Task: open an excel sheet and write heading  Expense ManagerAdd Datesin a column and its values below  '2023-05-01, 2023-05-03, 2023-05-05, 2023-05-10, 2023-05-15, 2023-05-20, 2023-05-25 & 2023-05-31'Add Categories in next column and its values below  Food, Transportation, Utilities, Food, Housing, Entertainment, Utilities & FoodAdd Descriptionsin next column and its values below  Grocery Store, Bus Fare, Internet Bill, Restaurant, Rent, Movie Tickets, Electricity Bill & Grocery StoreAdd Amountin next column and its values below  $50, $5, $60, $30, $800, $20, $70 & $40Save page CashBook analysisbook
Action: Mouse moved to (32, 115)
Screenshot: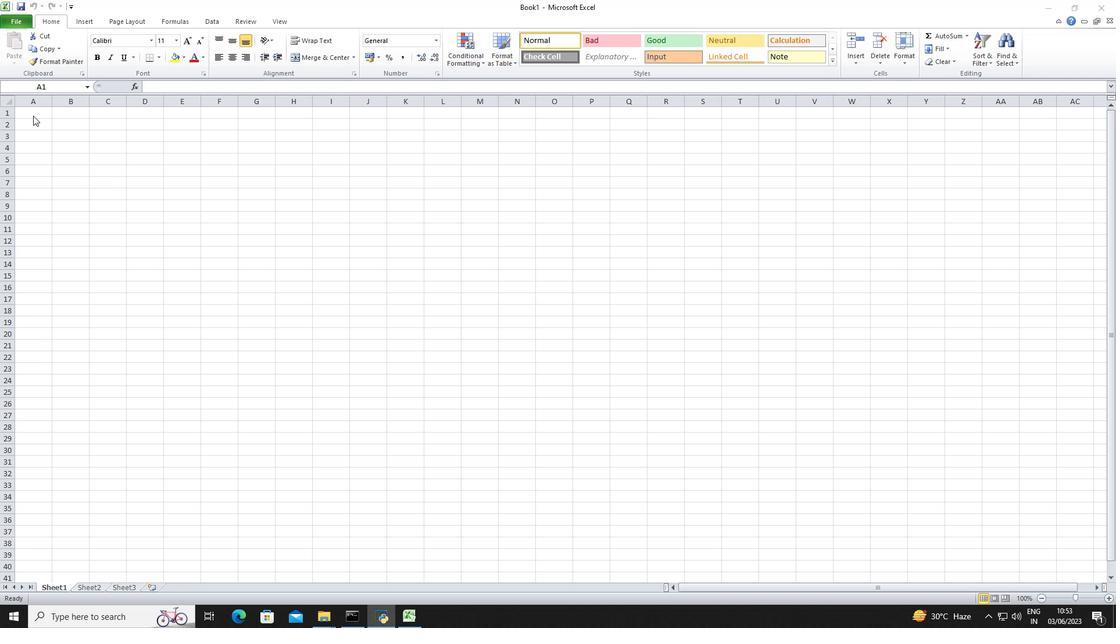
Action: Mouse pressed left at (32, 115)
Screenshot: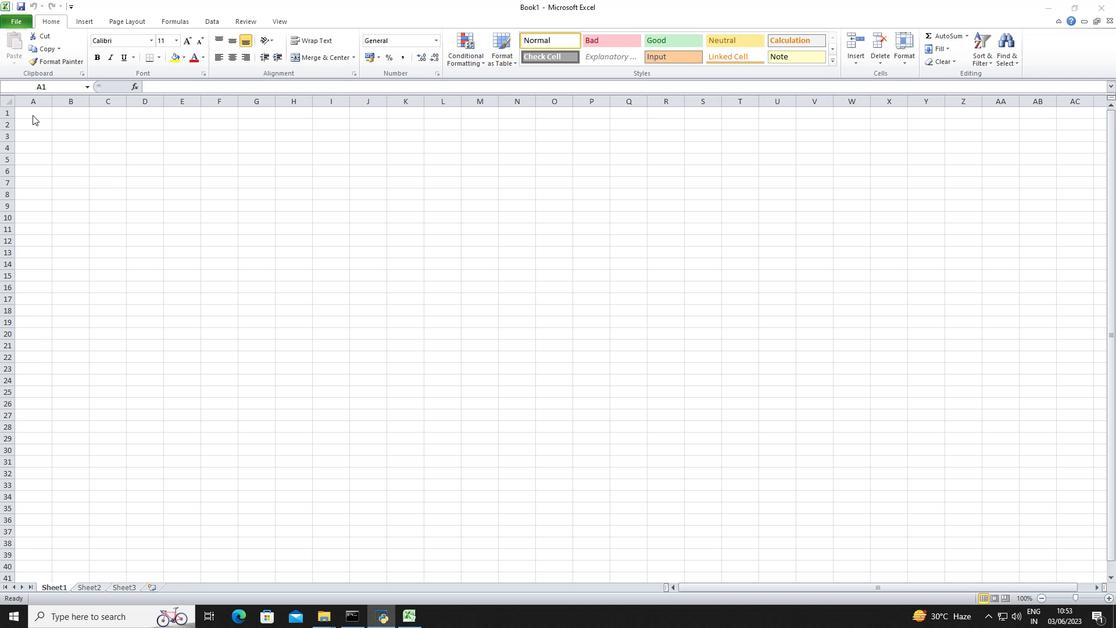 
Action: Key pressed <Key.shift>Expense<Key.space><Key.shift>Manager<Key.down><Key.down><Key.shift>Dates<Key.down>20323<Key.backspace><Key.backspace><Key.backspace>23-05-01<Key.down>2023-05-03<Key.down>2023-05-05<Key.down>203<Key.backspace>23-05-10<Key.down>2023-05-15<Key.down>2023-05-25<Key.backspace>0<Key.enter>2023-05-25<Key.enter>2023-05-31<Key.enter><Key.right><Key.up><Key.up><Key.up><Key.up><Key.up><Key.up><Key.up><Key.up><Key.right><Key.up><Key.shift>Categories<Key.down><Key.shift>Food<Key.down><Key.shift>Transportation<Key.down><Key.shift><Key.shift><Key.shift><Key.shift><Key.shift><Key.shift><Key.shift><Key.shift><Key.shift><Key.shift><Key.shift><Key.shift><Key.shift><Key.shift><Key.shift><Key.shift><Key.shift><Key.shift><Key.shift>Utilities<Key.down><Key.shift>Food<Key.space><Key.enter><Key.shift>Housing<Key.enter><Key.shift>Entertainment<Key.down><Key.shift><Key.shift><Key.shift><Key.shift><Key.shift><Key.shift><Key.shift><Key.shift><Key.shift><Key.shift><Key.shift><Key.shift><Key.shift><Key.shift><Key.shift><Key.shift><Key.shift><Key.shift><Key.shift><Key.shift>Utilities<Key.down><Key.shift><Key.shift><Key.shift><Key.shift><Key.shift><Key.shift>Food<Key.down><Key.right><Key.up><Key.right><Key.up><Key.right><Key.up><Key.left><Key.up><Key.right><Key.up><Key.right><Key.up><Key.up><Key.left><Key.up><Key.left><Key.up><Key.shift>Description<Key.down><Key.shift>Grocery<Key.space><Key.shift>Store<Key.enter><Key.shift>Bus<Key.space><Key.shift>Fare<Key.enter><Key.shift>Internet<Key.space><Key.shift>Bill<Key.down><Key.shift>Restaurant<Key.enter><Key.shift>Rent<Key.down><Key.shift>Movie<Key.space><Key.shift>Tickets<Key.down><Key.shift>Electricity<Key.space><Key.shift>Bill<Key.down><Key.shift>Grocery<Key.space><Key.shift>Store<Key.down><Key.right><Key.right><Key.up><Key.up><Key.up><Key.up><Key.up><Key.up><Key.up><Key.up><Key.up><Key.shift>Amount<Key.down><Key.shift>$50<Key.down><Key.shift><Key.shift><Key.shift><Key.shift><Key.shift><Key.shift><Key.shift>$5<Key.down><Key.shift><Key.shift><Key.shift><Key.shift><Key.shift>$60<Key.down><Key.shift>$30<Key.down><Key.shift><Key.shift><Key.shift><Key.shift><Key.shift>$800<Key.down><Key.shift>$20<Key.down><Key.shift><Key.shift><Key.shift><Key.shift><Key.shift><Key.shift><Key.shift><Key.shift><Key.shift>$70<Key.down><Key.shift><Key.shift><Key.shift><Key.shift><Key.shift><Key.shift><Key.shift><Key.shift><Key.shift><Key.shift><Key.shift><Key.shift>$40<Key.down><Key.right><Key.up><Key.right><Key.up><Key.up><Key.left><Key.up><Key.left><Key.up><Key.right><Key.up><Key.up><Key.up>
Screenshot: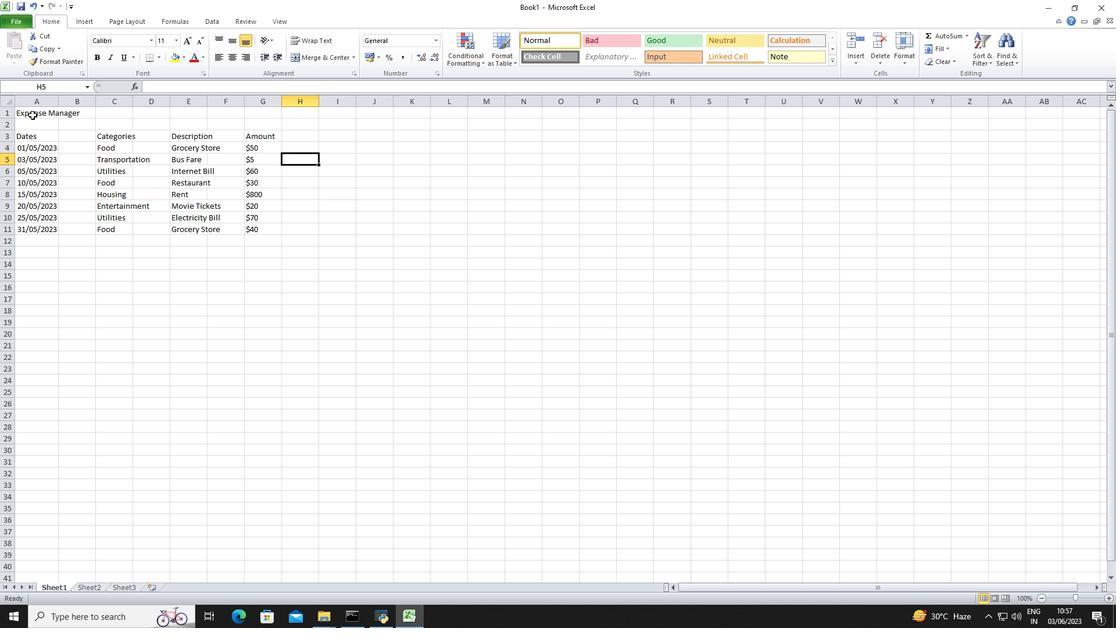 
Action: Mouse moved to (19, 9)
Screenshot: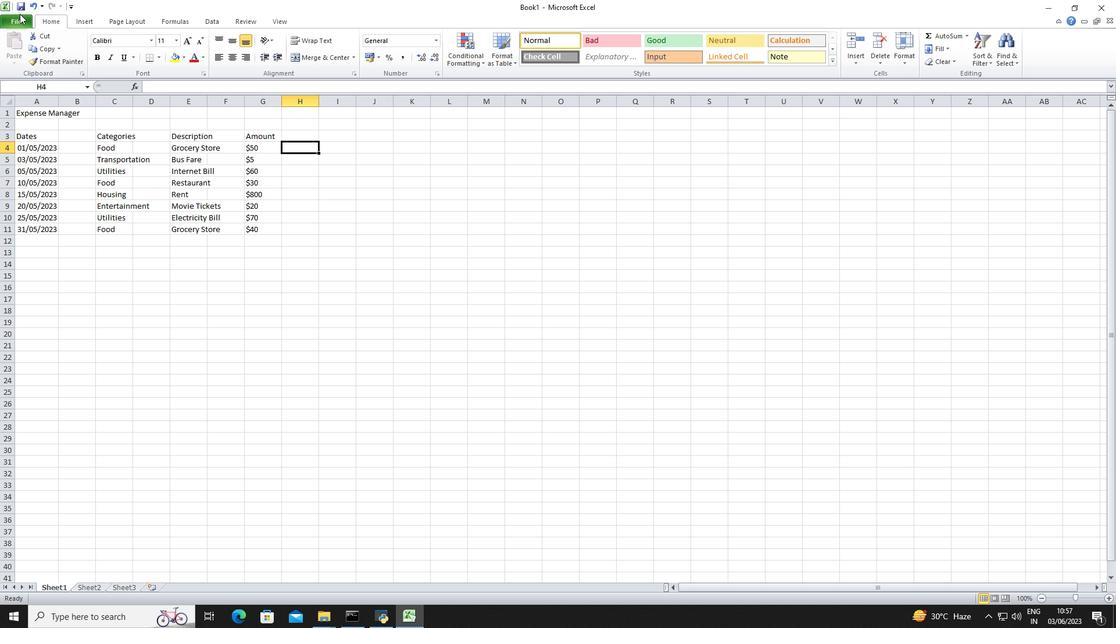 
Action: Mouse pressed left at (19, 9)
Screenshot: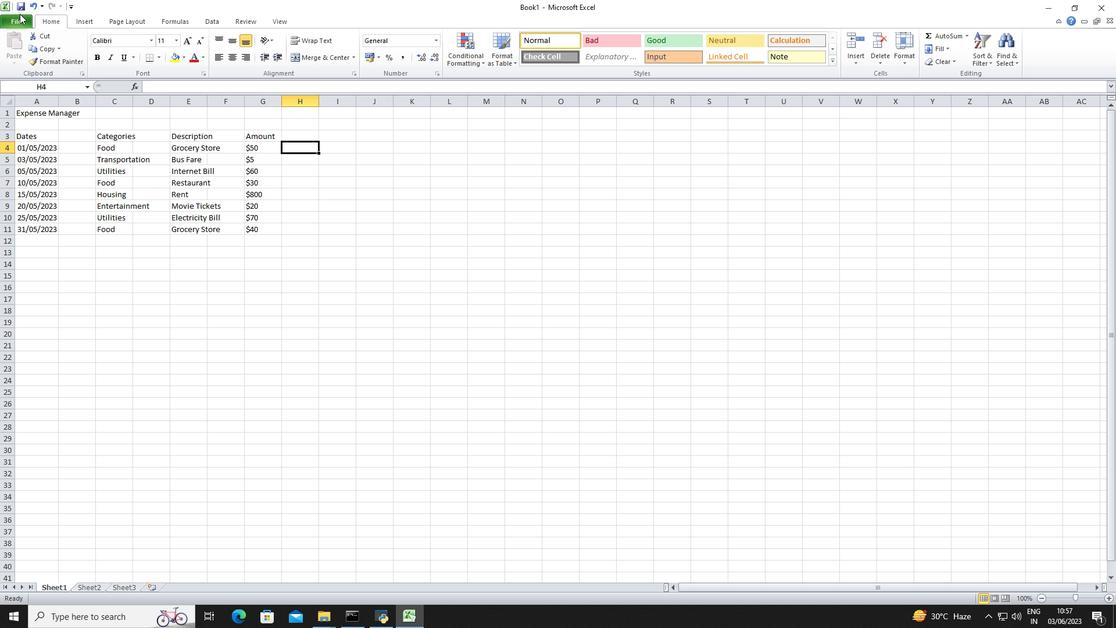 
Action: Key pressed <Key.shift>Cash<Key.space><Key.shift>Book<Key.space>analysisn<Key.backspace>book
Screenshot: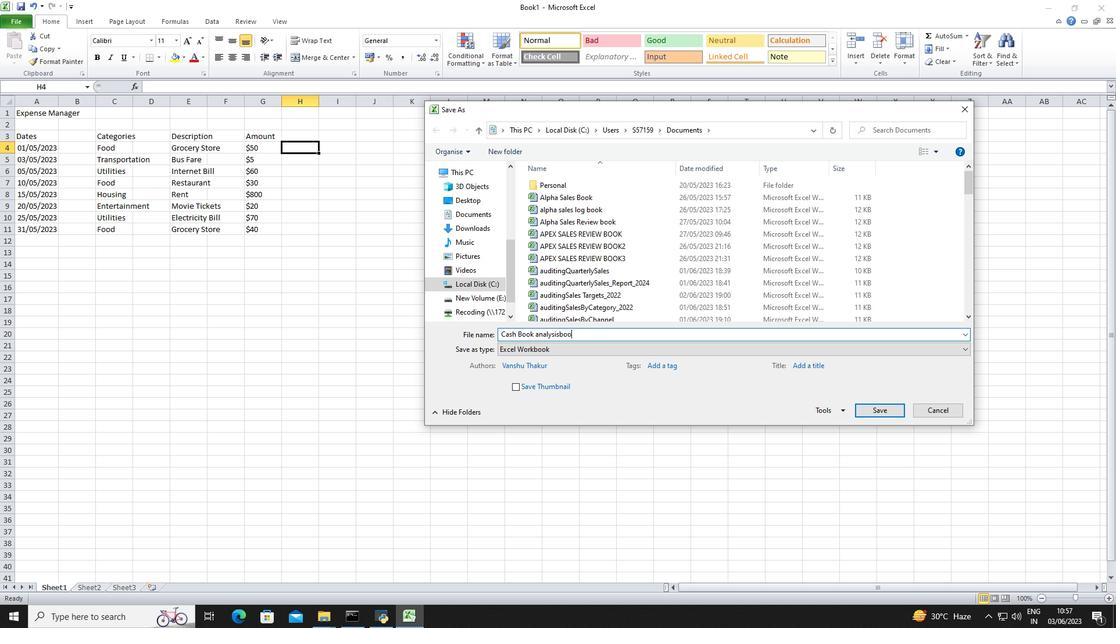 
Action: Mouse moved to (885, 414)
Screenshot: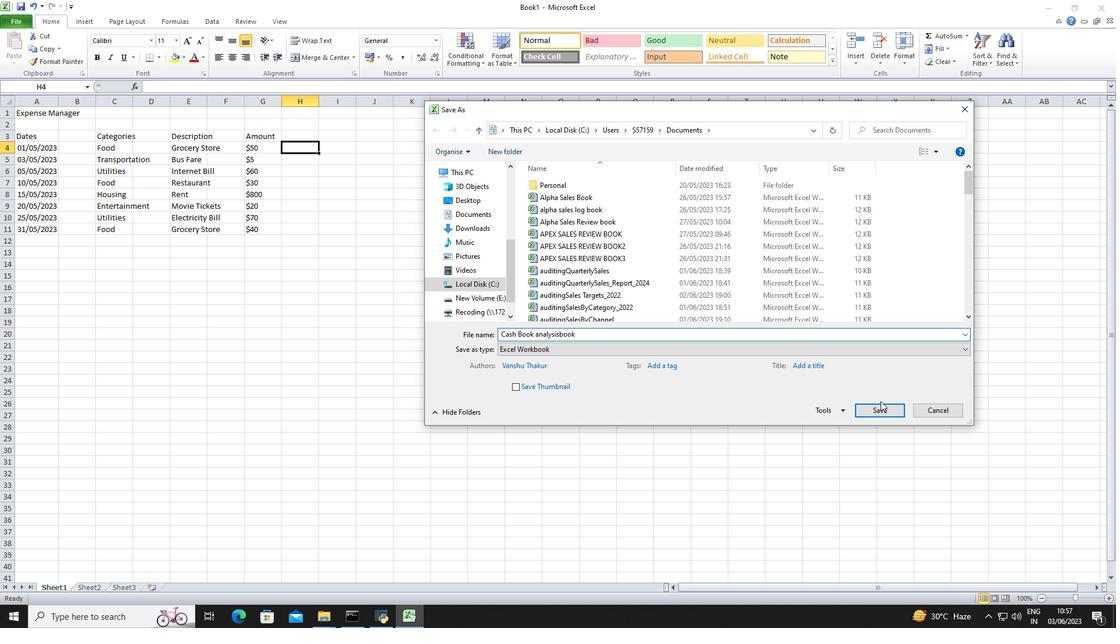 
Action: Mouse pressed left at (885, 414)
Screenshot: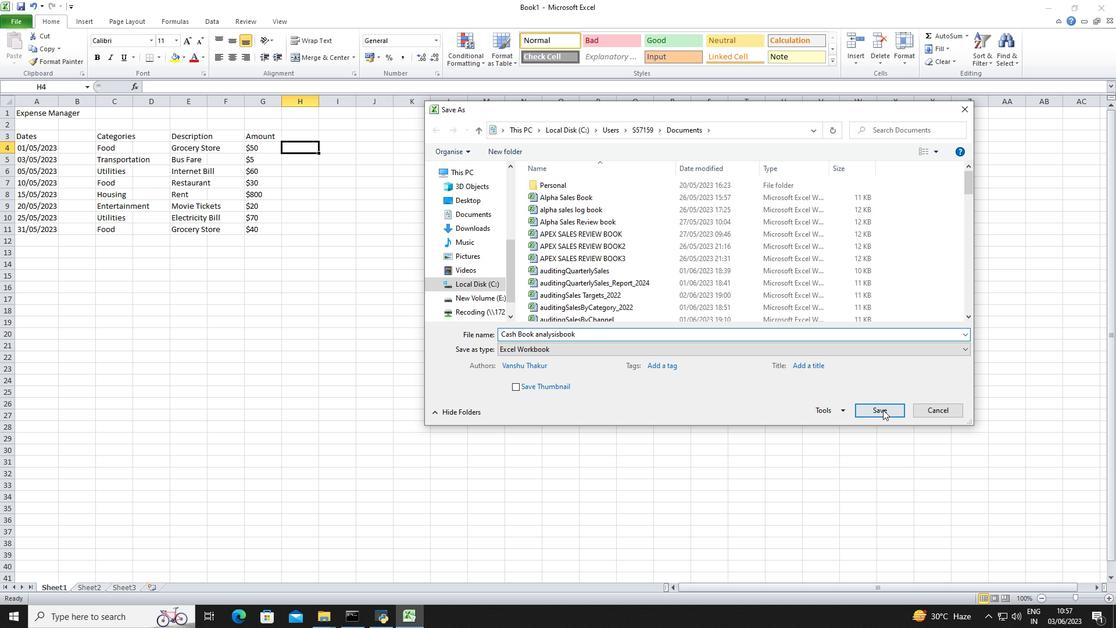 
